 Task: Create a section Speed of Sound and in the section, add a milestone Incident management system implementation in the project ConnectTech
Action: Mouse moved to (72, 527)
Screenshot: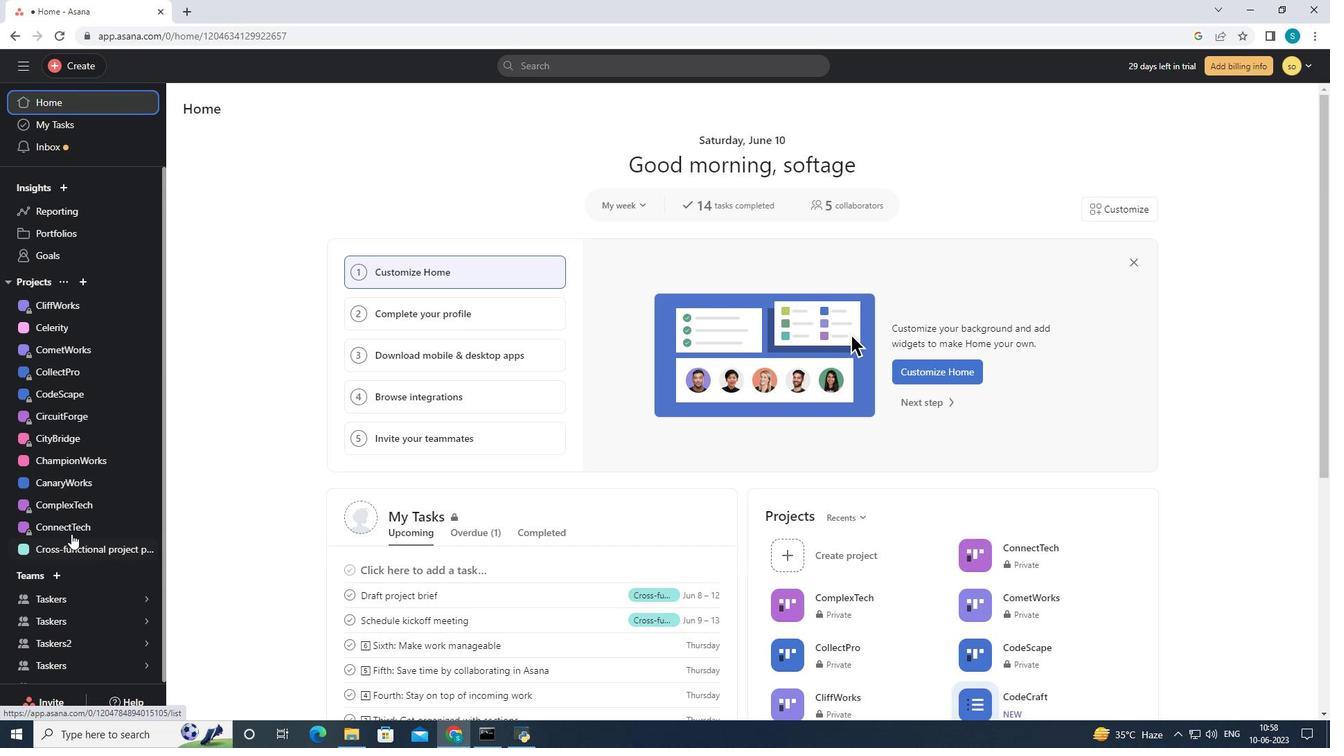 
Action: Mouse pressed left at (72, 527)
Screenshot: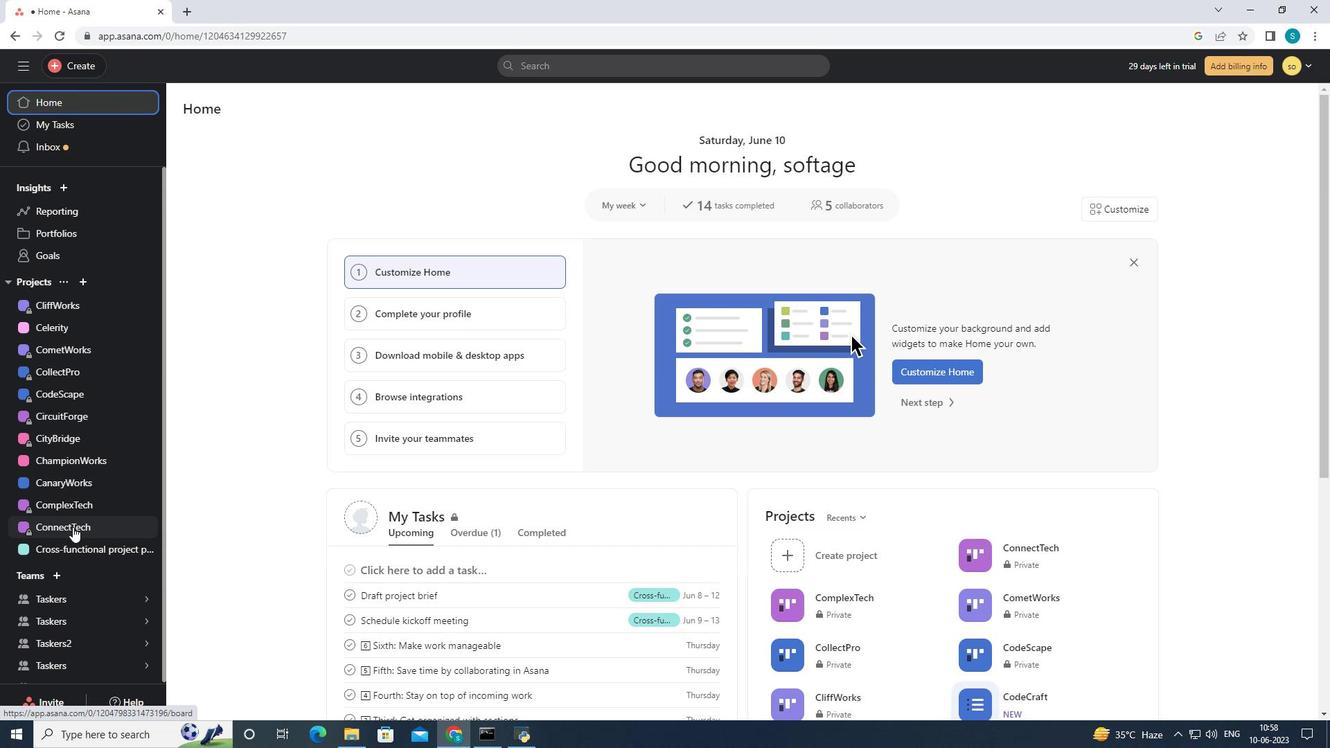 
Action: Mouse moved to (1029, 711)
Screenshot: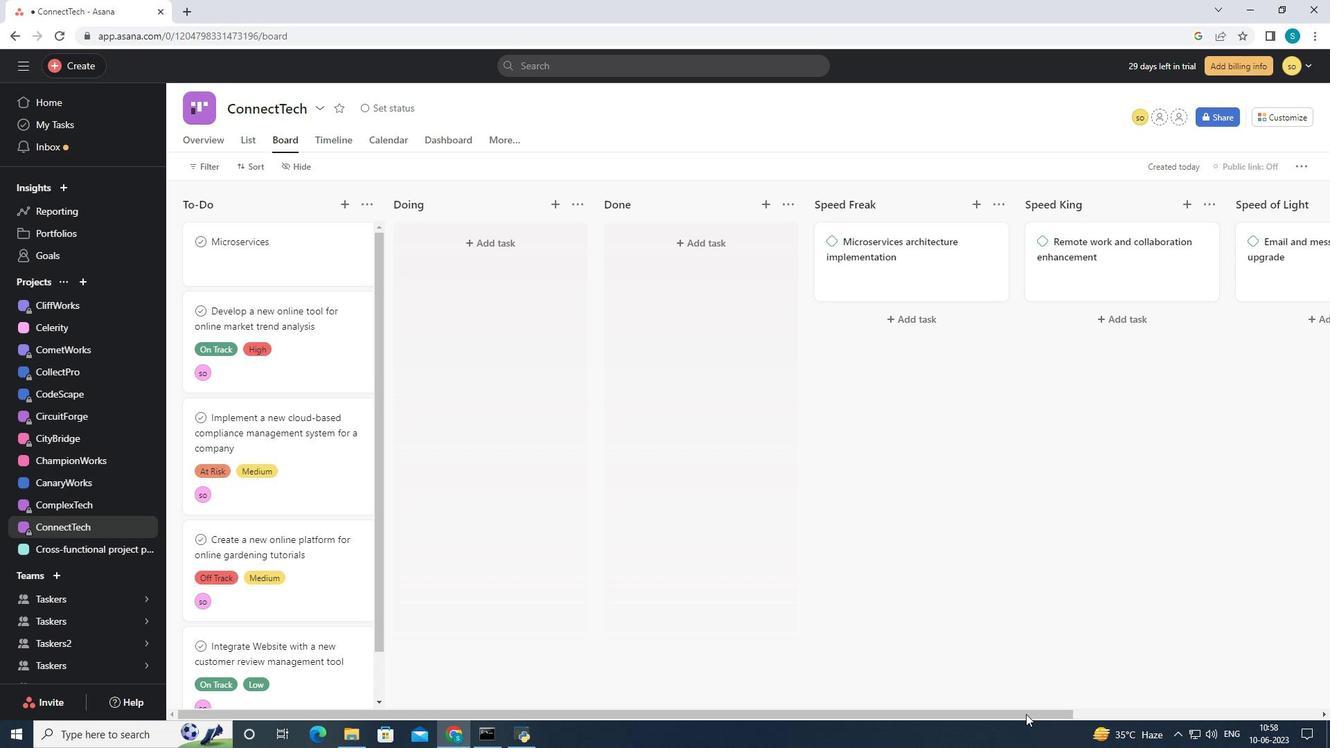 
Action: Mouse pressed left at (1029, 711)
Screenshot: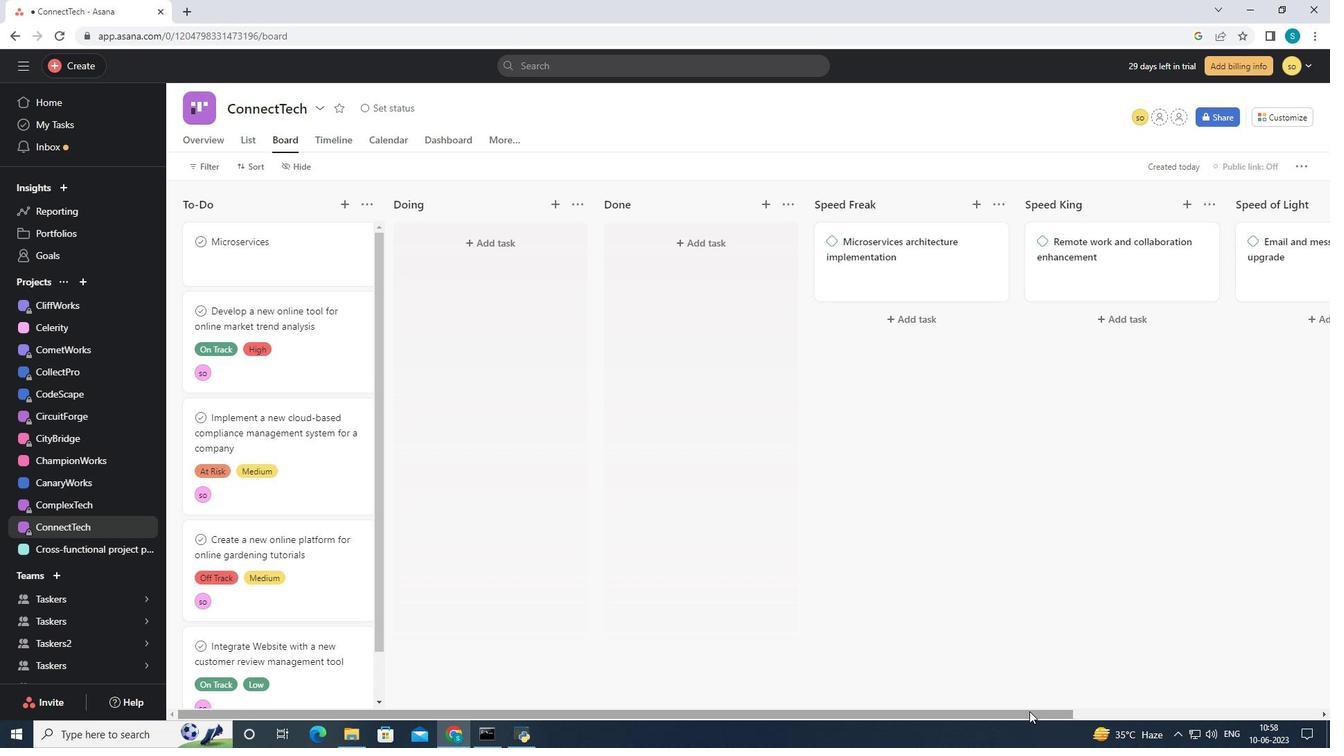 
Action: Mouse moved to (1183, 193)
Screenshot: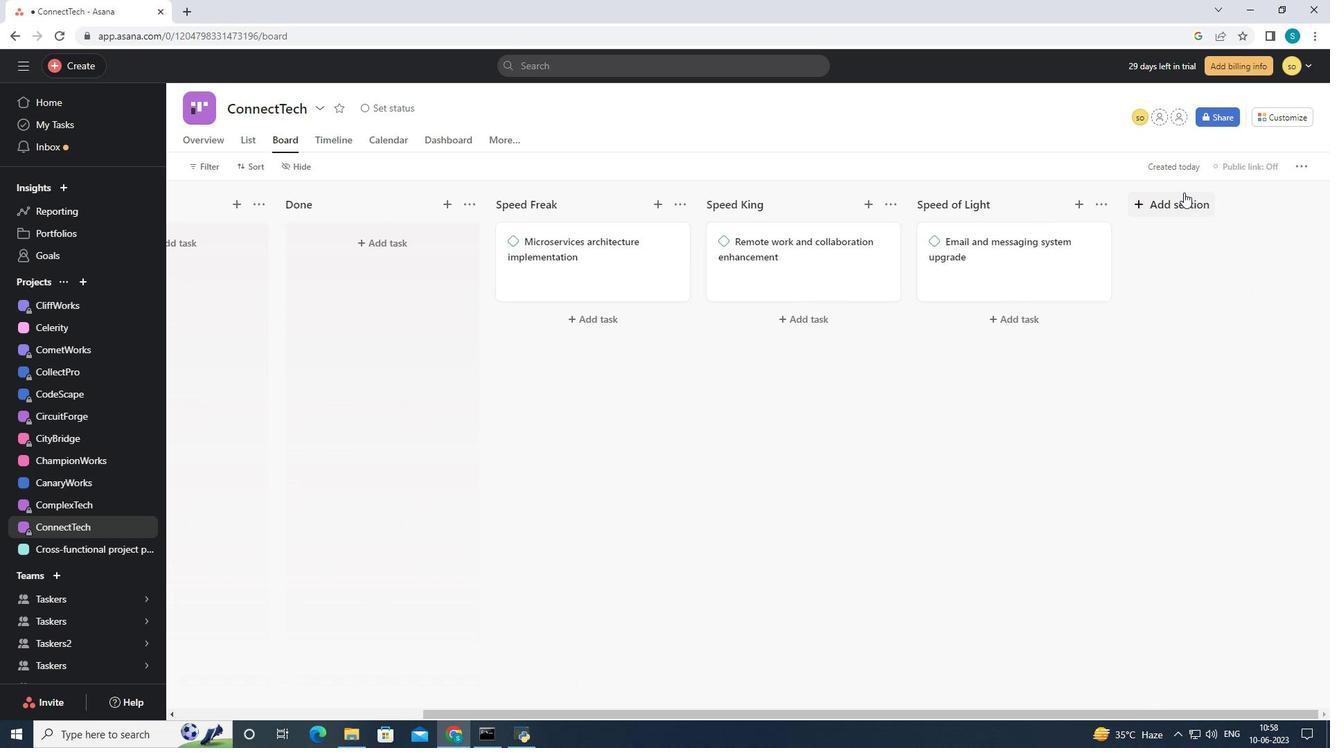 
Action: Mouse pressed left at (1183, 193)
Screenshot: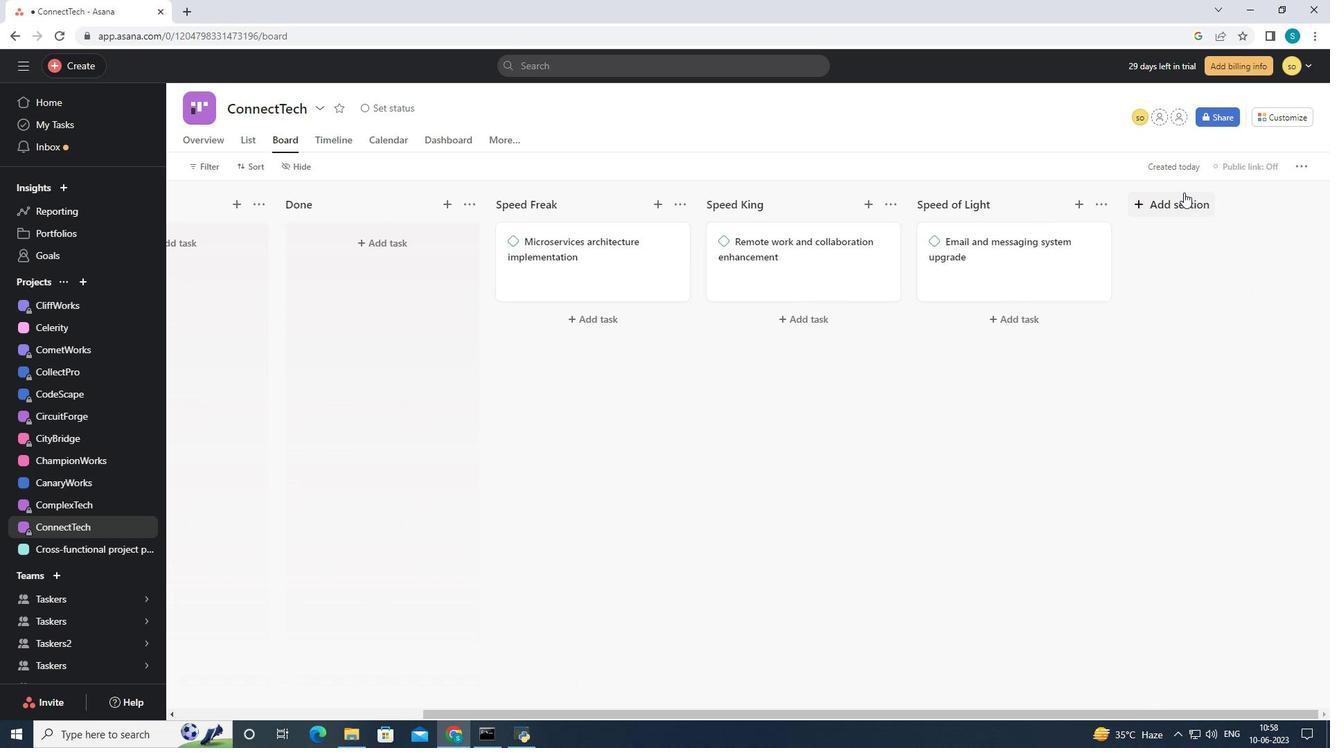 
Action: Key pressed <Key.shift>Speed<Key.space>of<Key.space><Key.shift>Sound
Screenshot: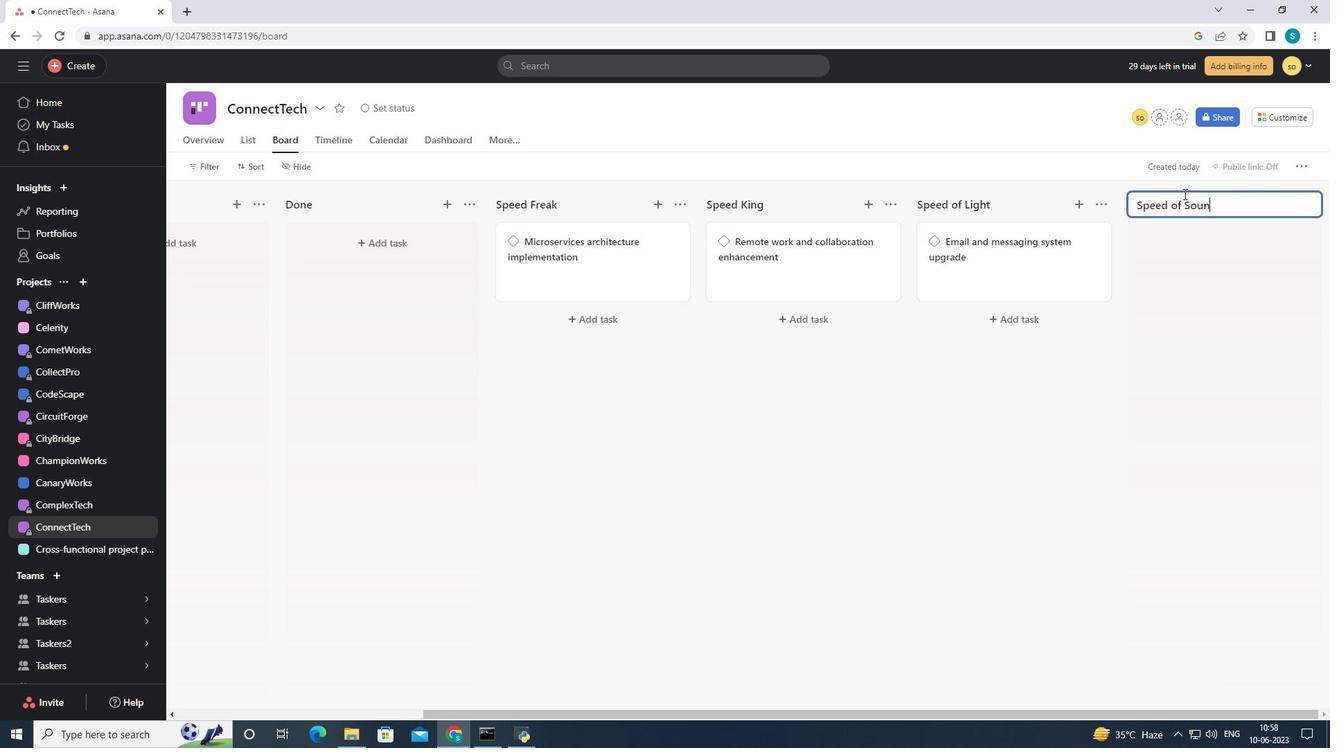 
Action: Mouse moved to (1272, 262)
Screenshot: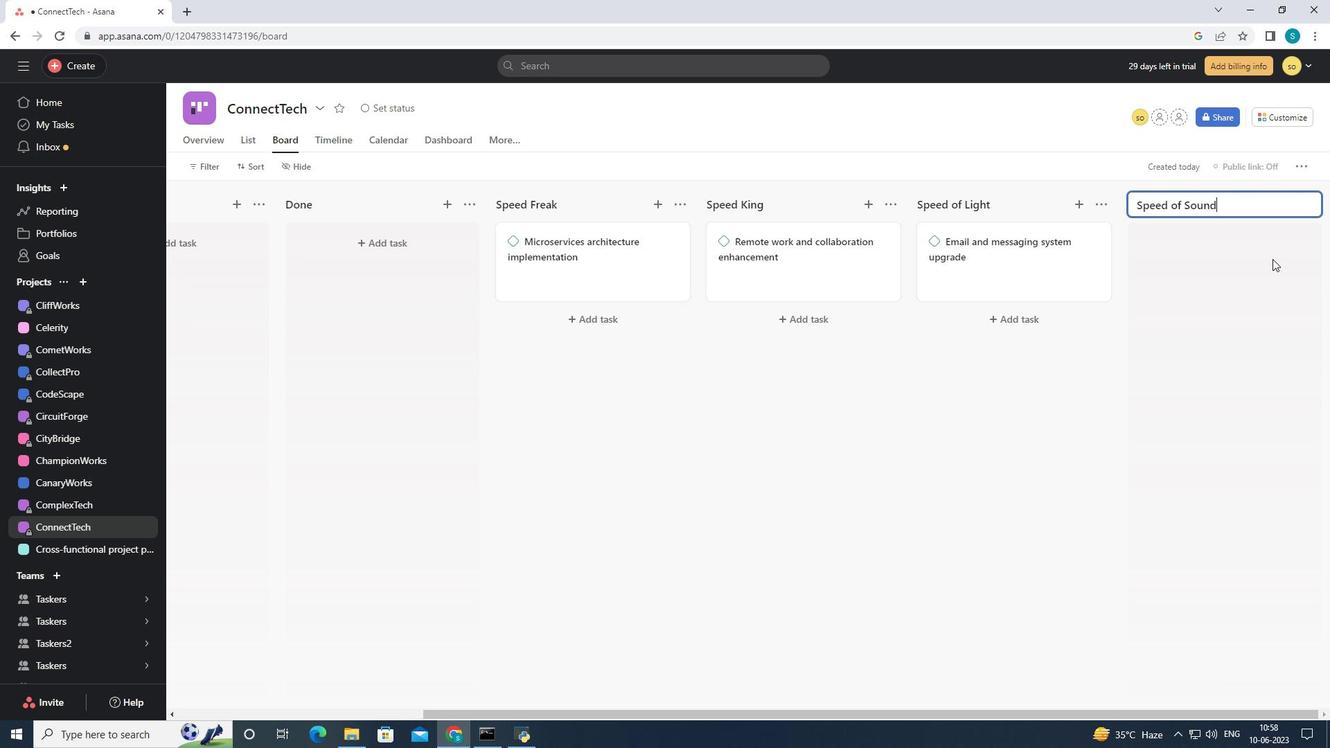 
Action: Mouse pressed left at (1272, 262)
Screenshot: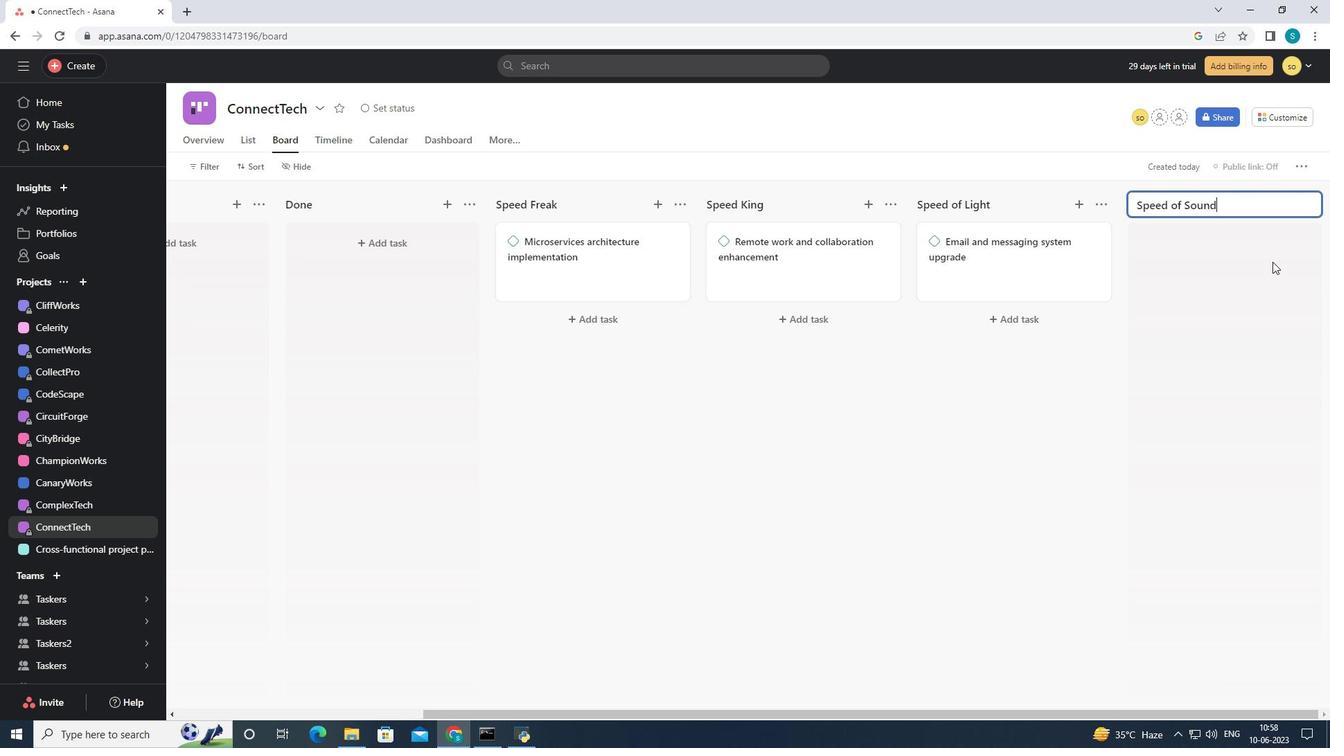
Action: Mouse moved to (1082, 203)
Screenshot: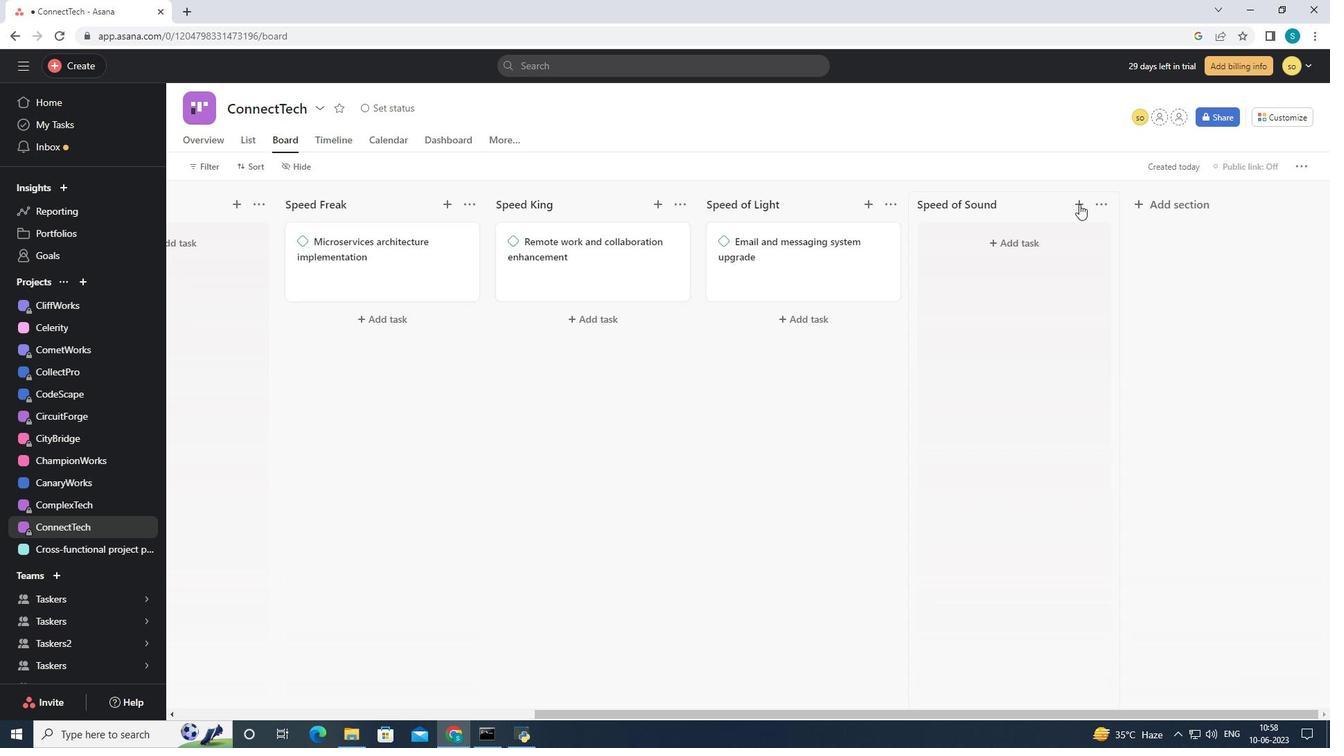 
Action: Mouse pressed left at (1082, 203)
Screenshot: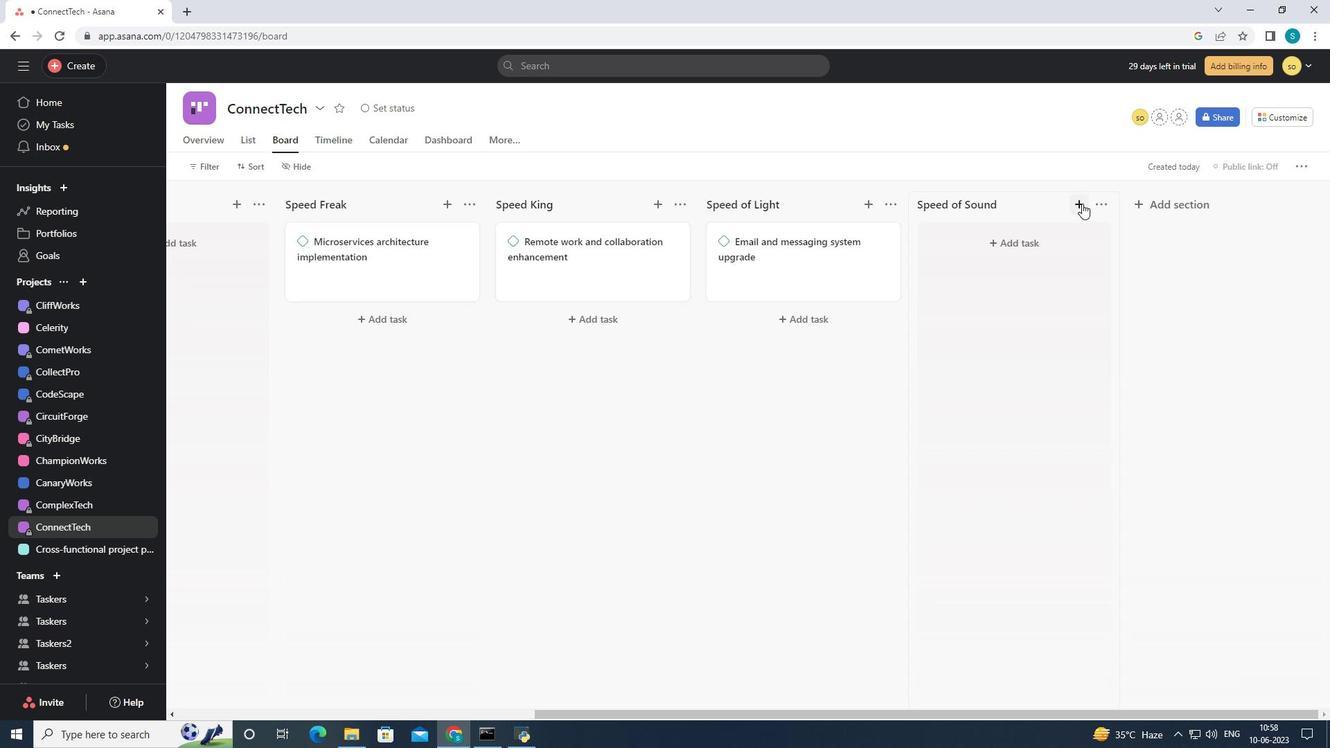 
Action: Mouse moved to (1040, 235)
Screenshot: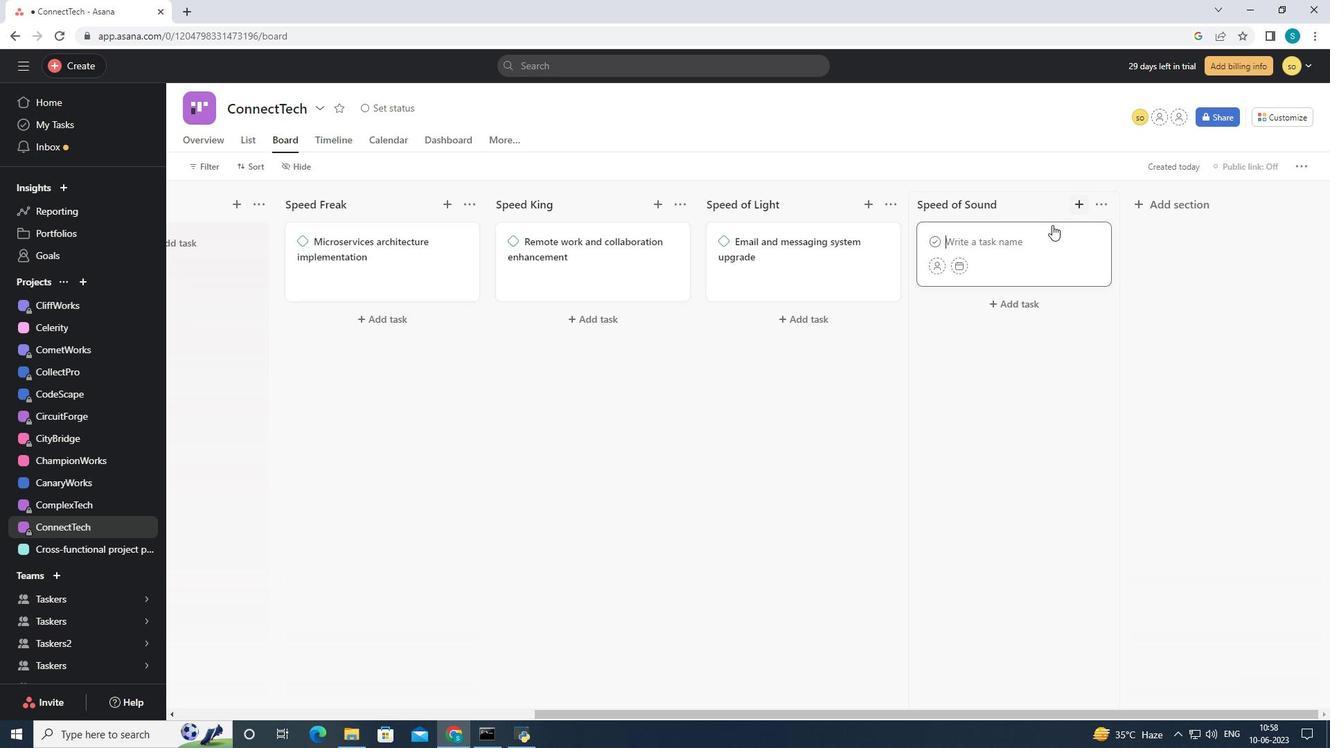 
Action: Key pressed <Key.shift>Incident<Key.space>management<Key.space>system<Key.space>implementation
Screenshot: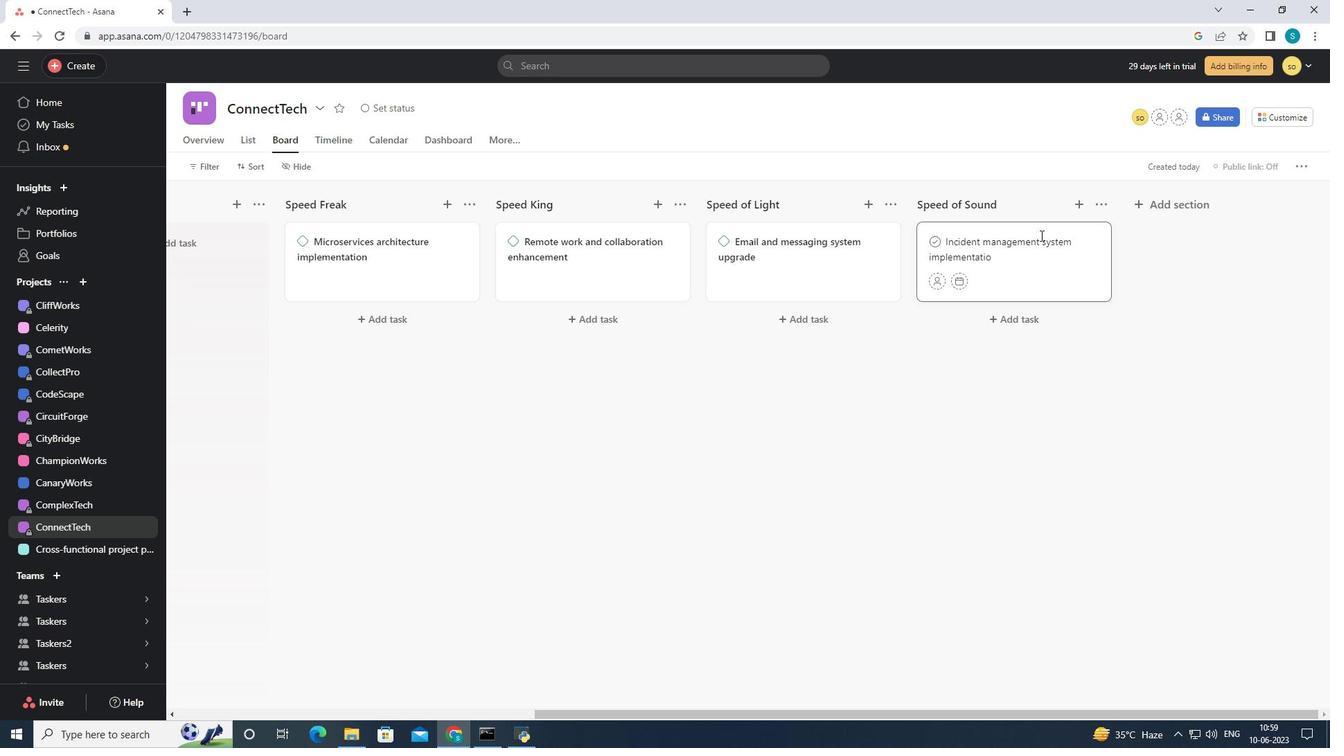 
Action: Mouse moved to (1064, 270)
Screenshot: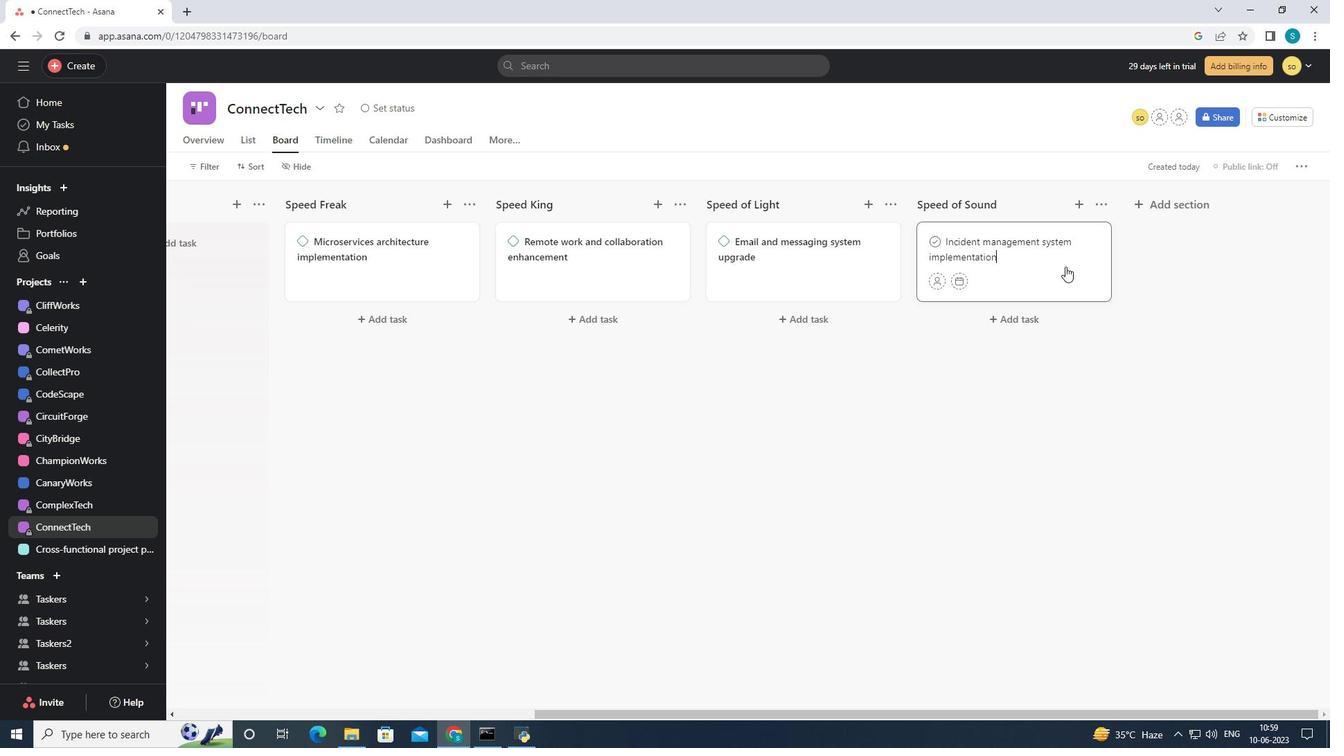 
Action: Mouse pressed left at (1064, 270)
Screenshot: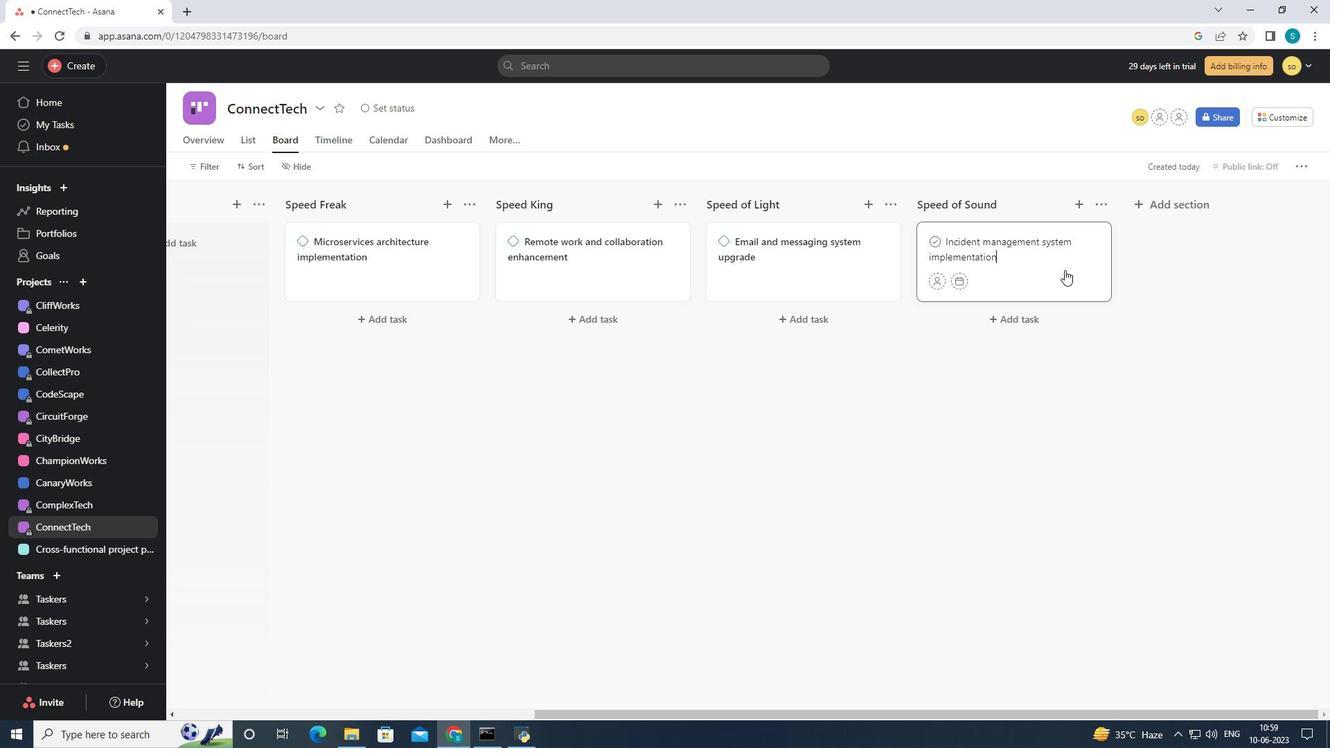 
Action: Mouse moved to (1278, 173)
Screenshot: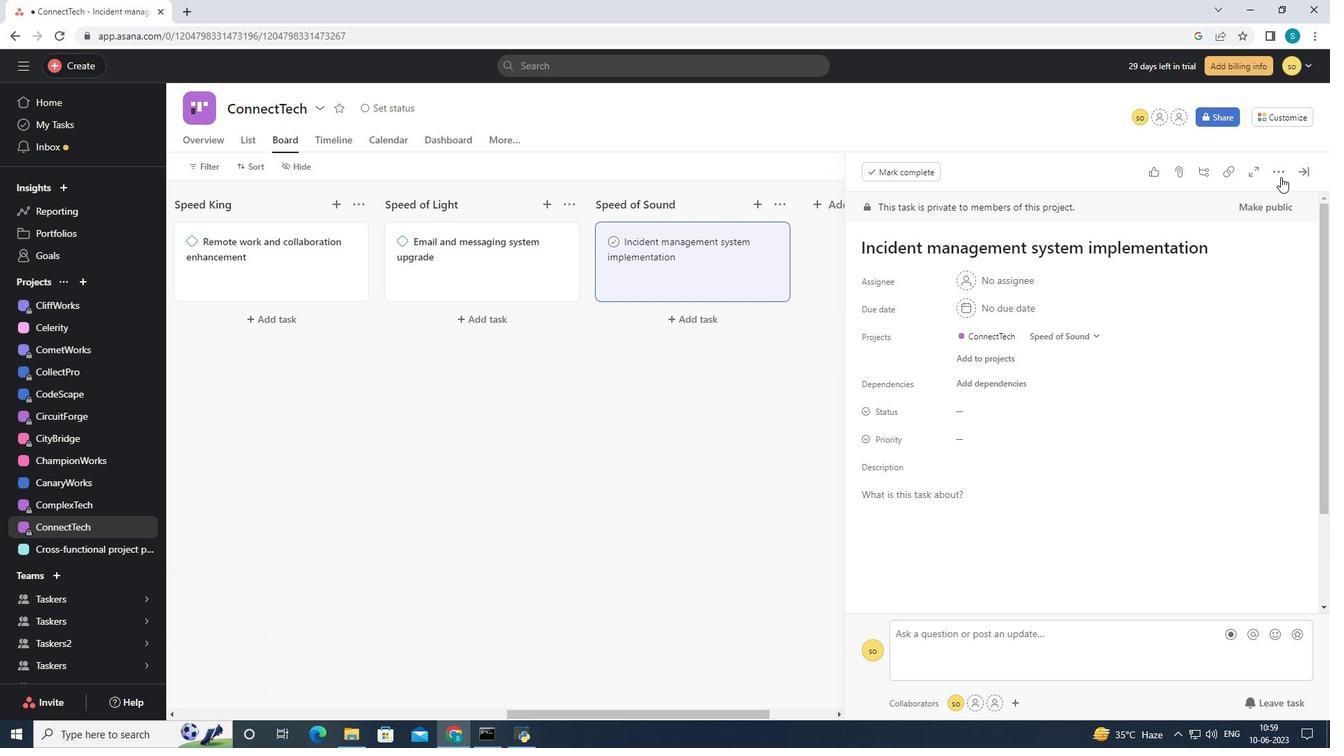
Action: Mouse pressed left at (1278, 173)
Screenshot: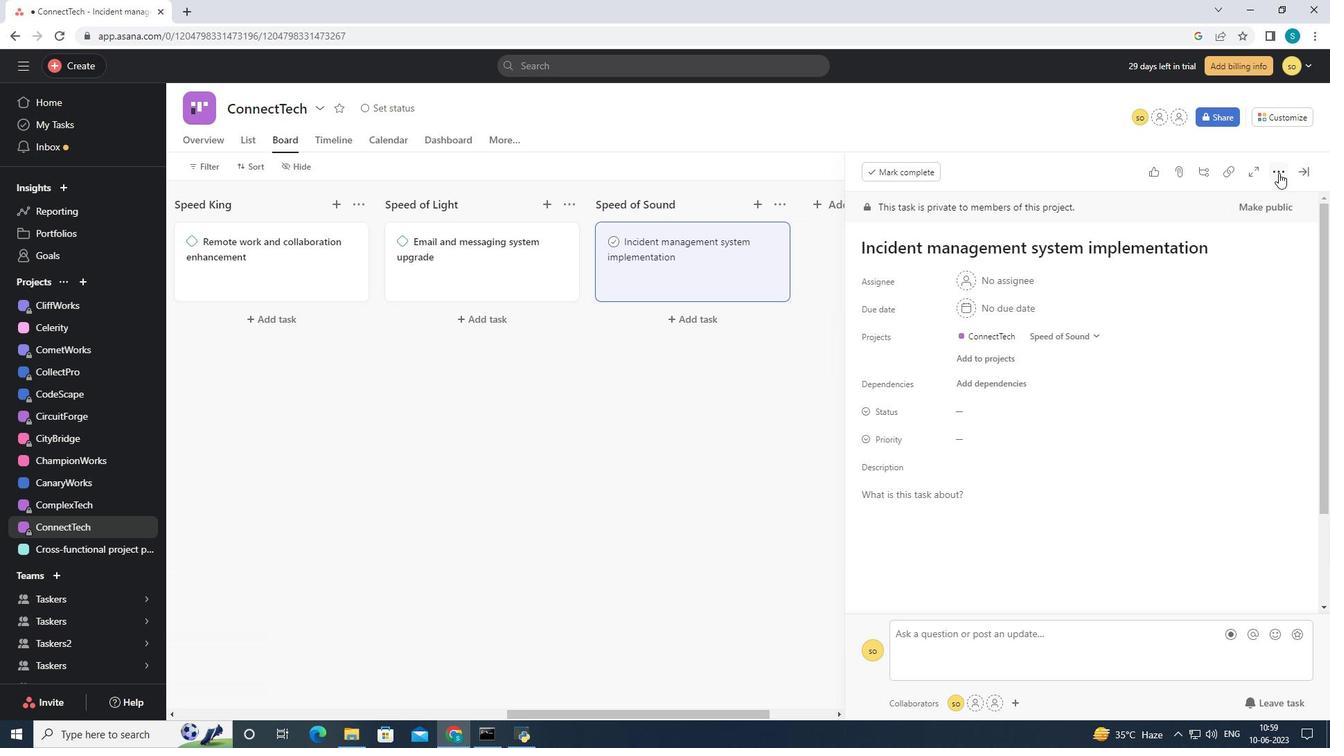 
Action: Mouse moved to (1189, 232)
Screenshot: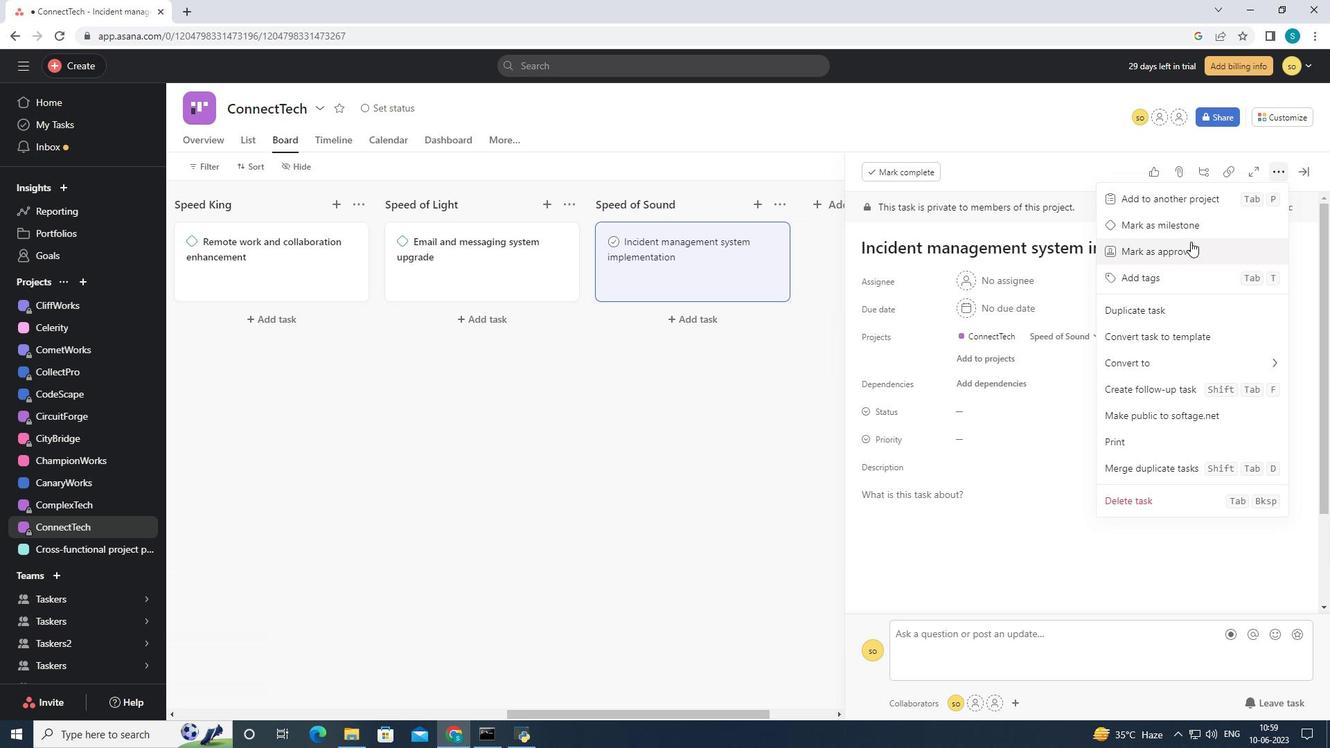 
Action: Mouse pressed left at (1189, 232)
Screenshot: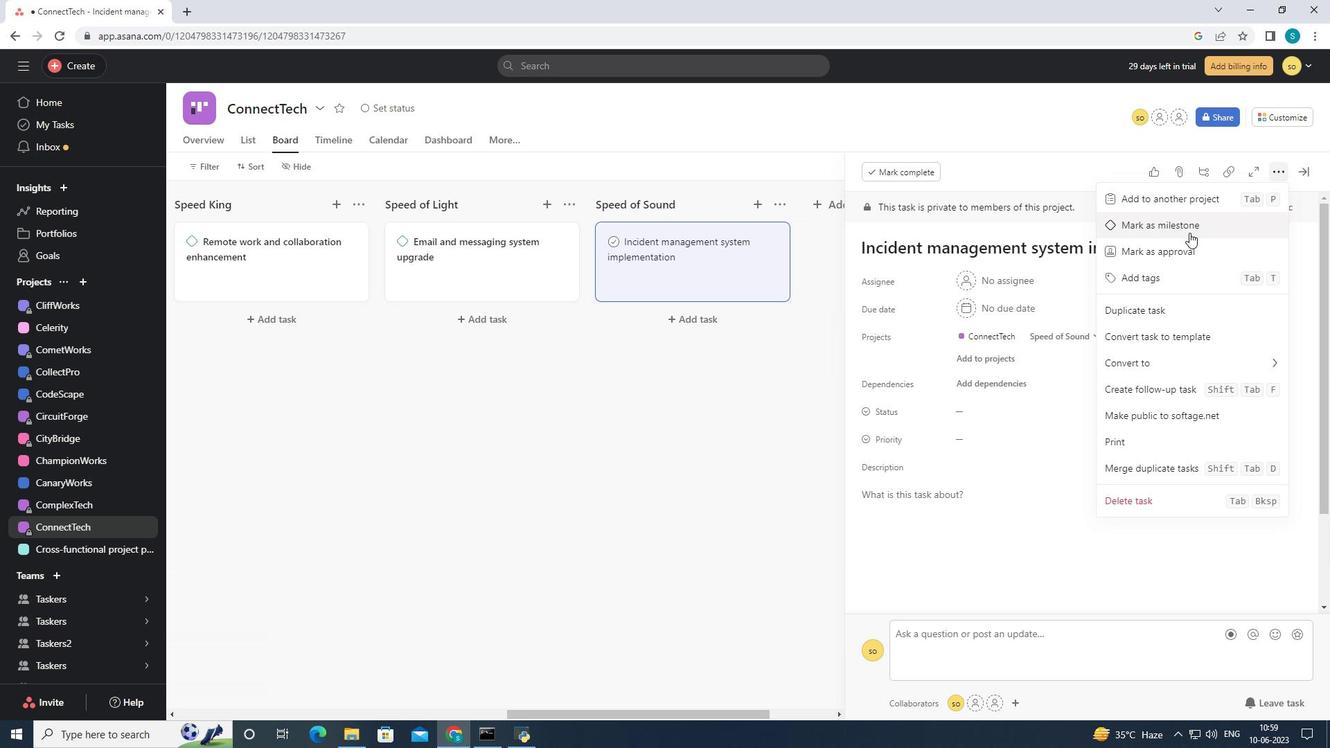 
Action: Mouse moved to (1300, 170)
Screenshot: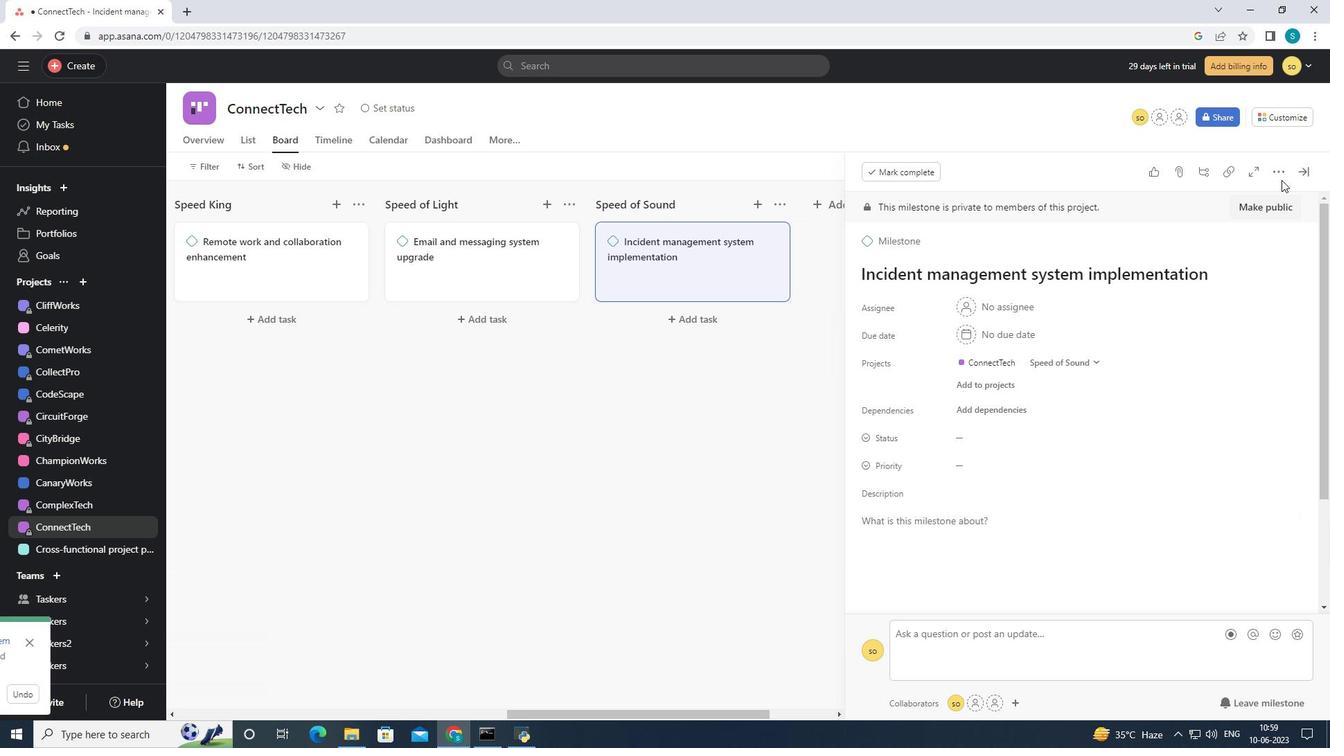 
Action: Mouse pressed left at (1300, 170)
Screenshot: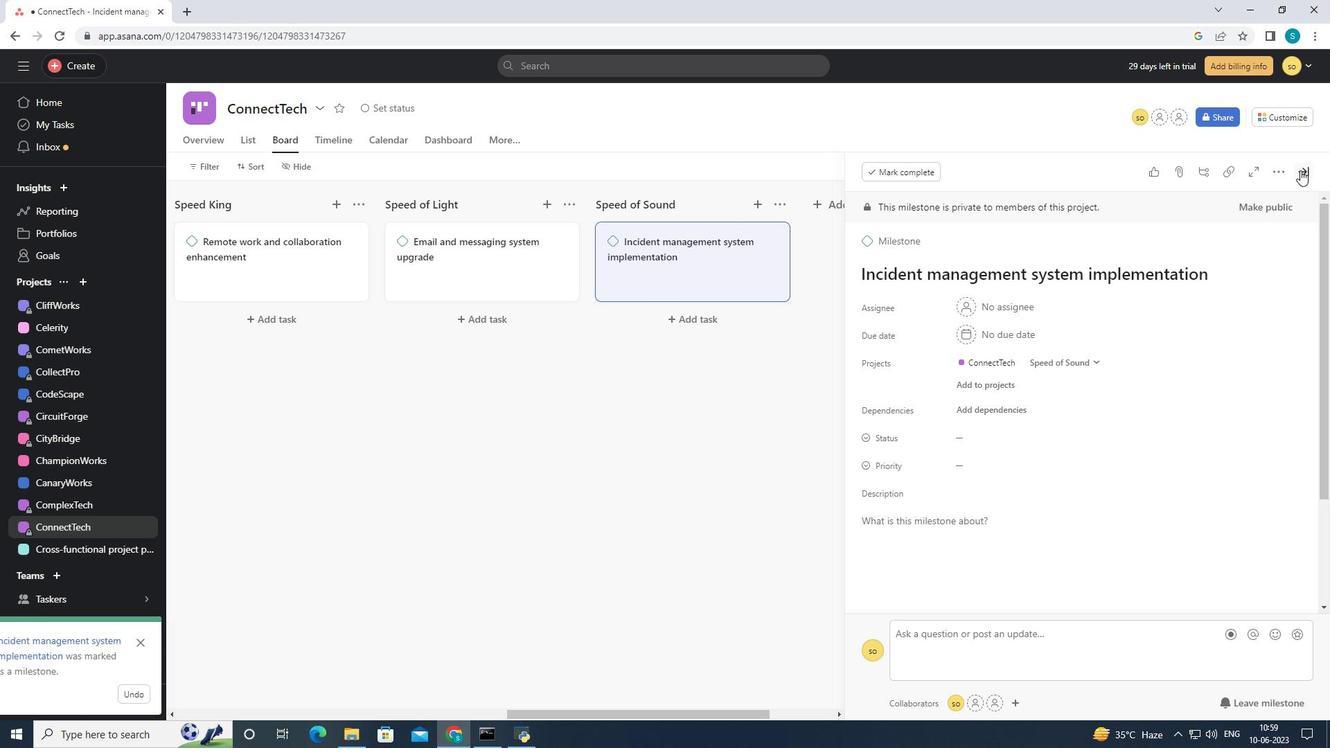 
Action: Mouse moved to (987, 396)
Screenshot: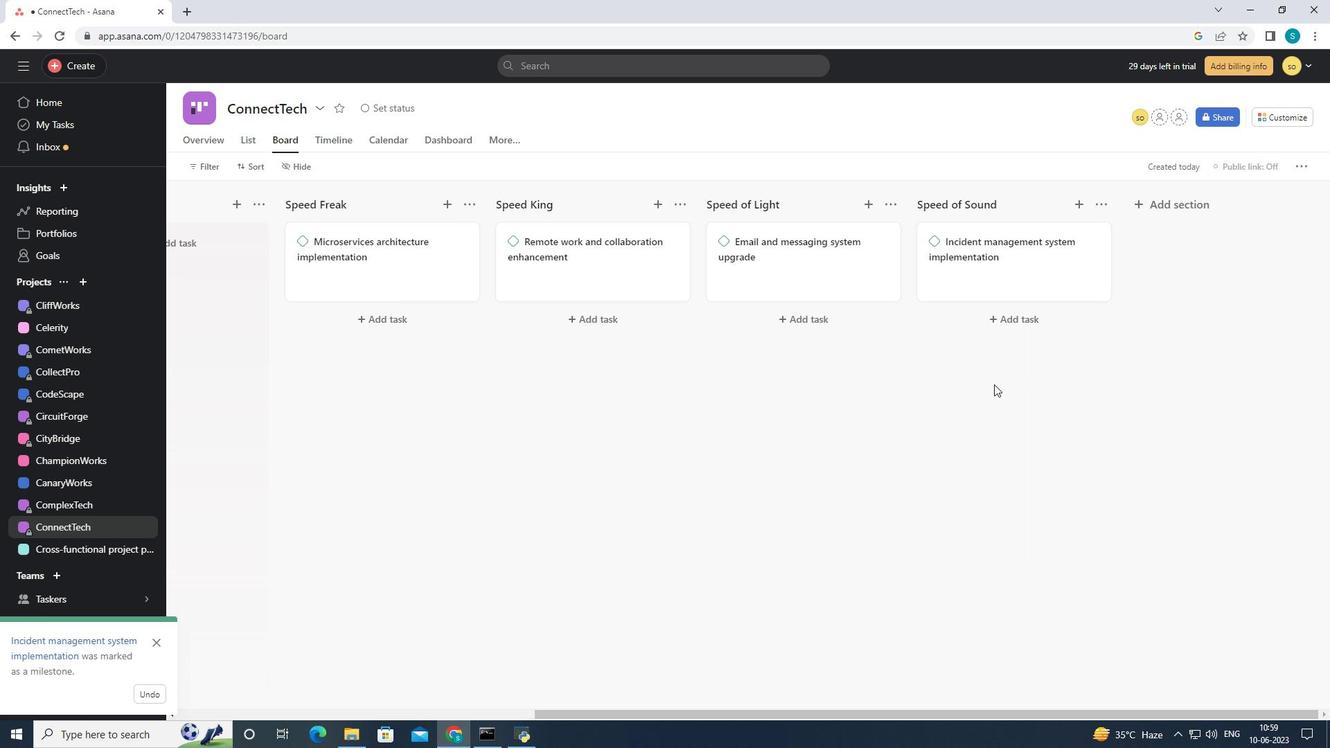 
